 Task: Add a dependency to the task Create a feature for users to create and manage playlists , the existing task  Improve the appâ€™s performance during heavy load periods in the project VikingTech.
Action: Mouse moved to (58, 293)
Screenshot: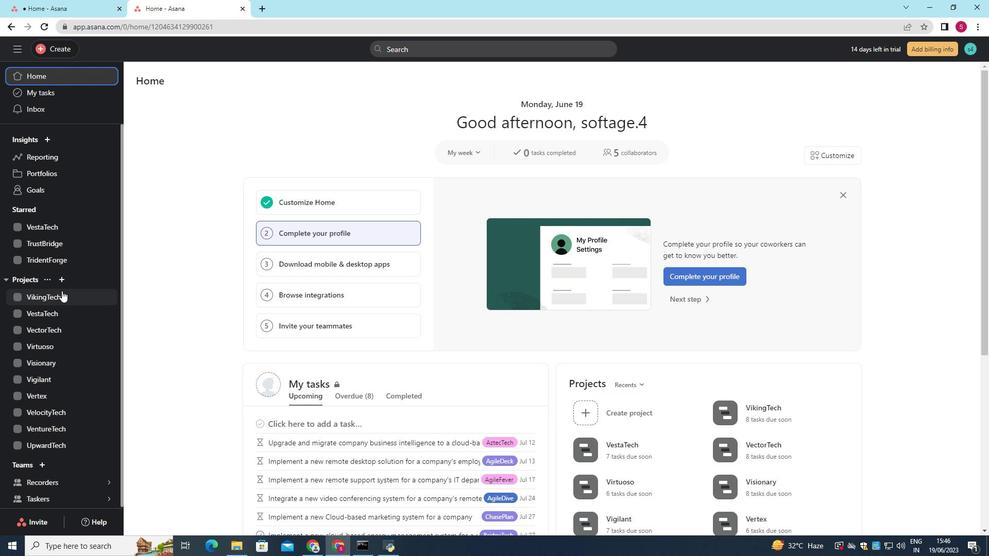 
Action: Mouse pressed left at (58, 293)
Screenshot: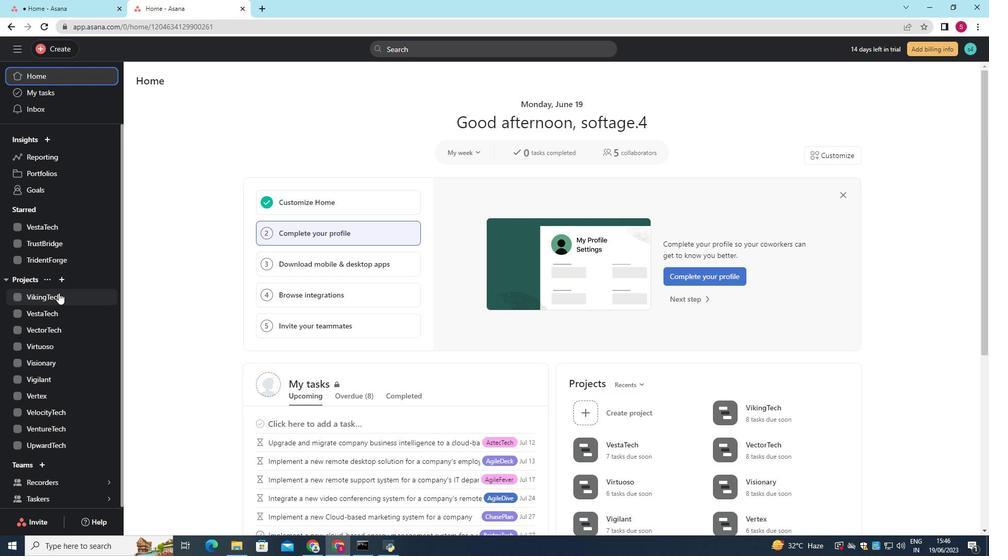 
Action: Mouse moved to (189, 103)
Screenshot: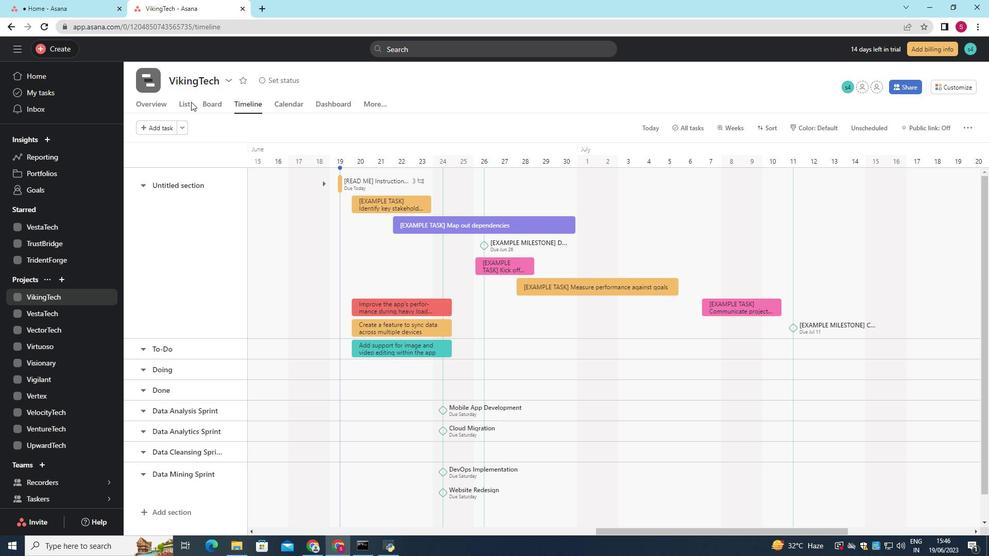 
Action: Mouse pressed left at (189, 103)
Screenshot: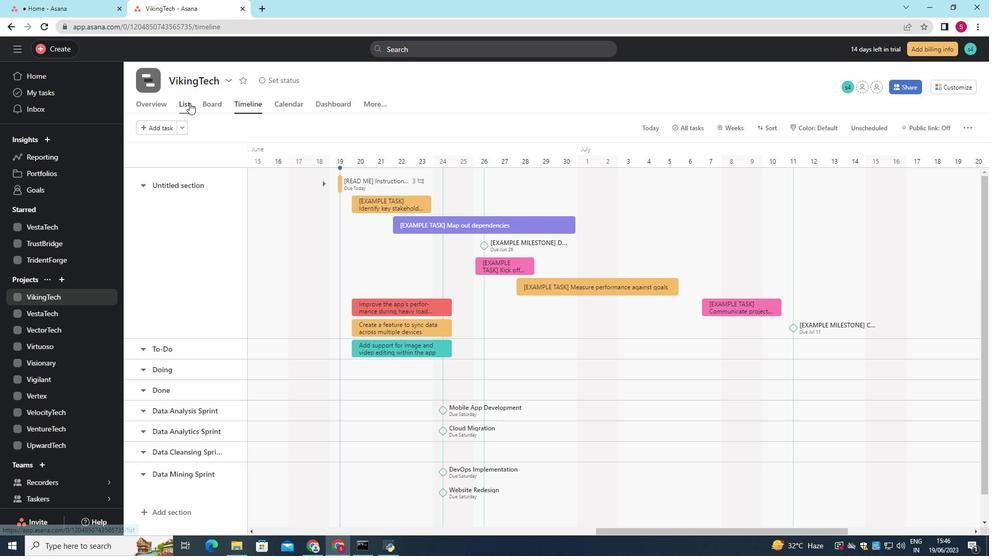 
Action: Mouse moved to (246, 307)
Screenshot: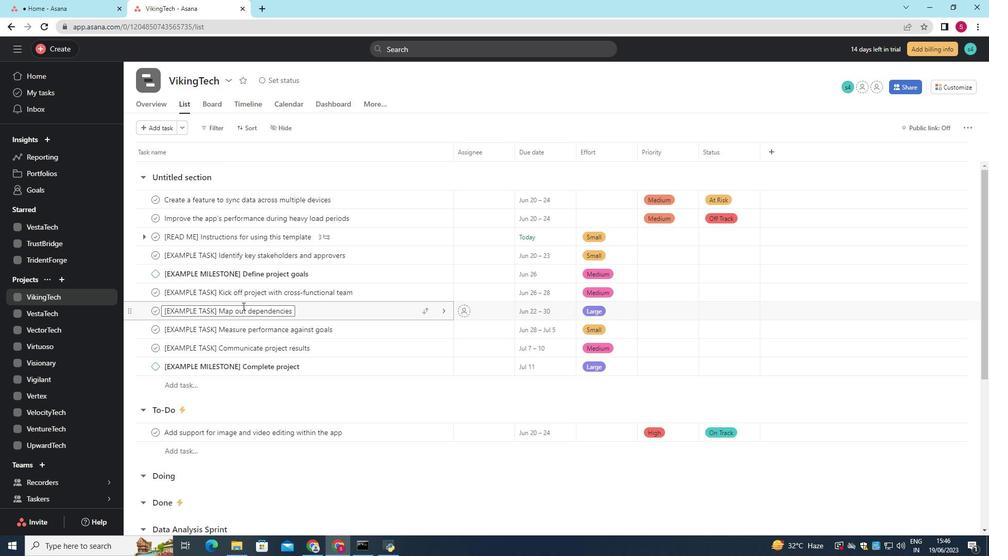 
Action: Mouse scrolled (246, 307) with delta (0, 0)
Screenshot: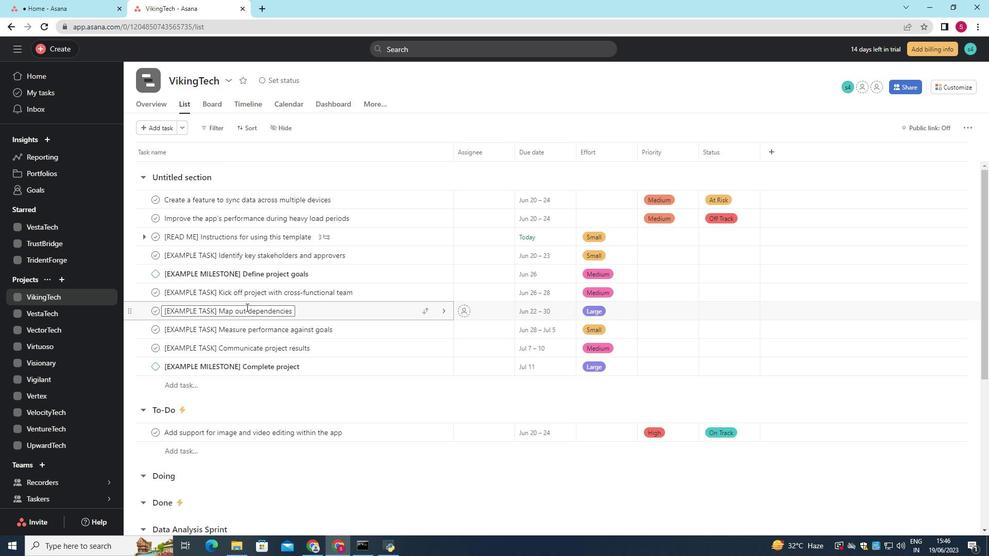 
Action: Mouse scrolled (246, 307) with delta (0, 0)
Screenshot: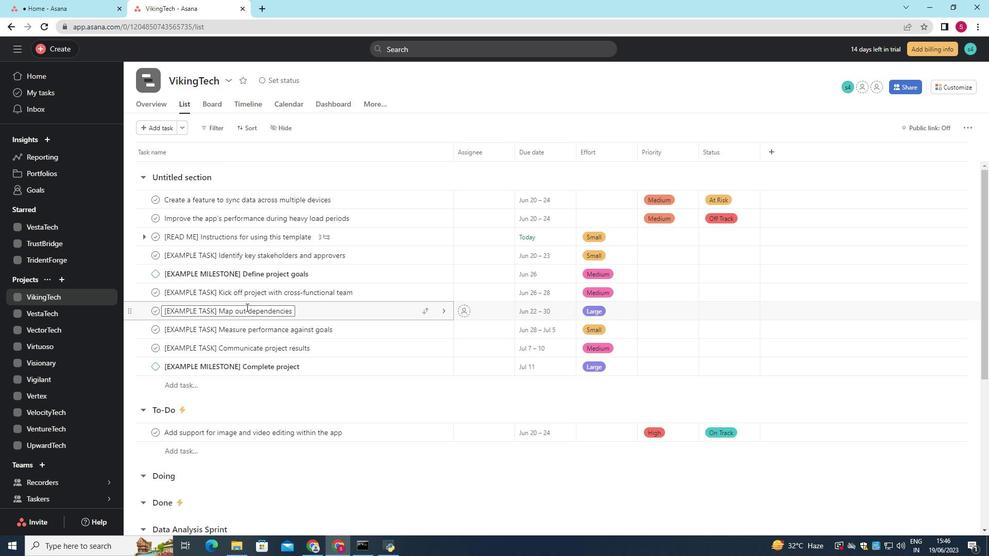 
Action: Mouse scrolled (246, 307) with delta (0, 0)
Screenshot: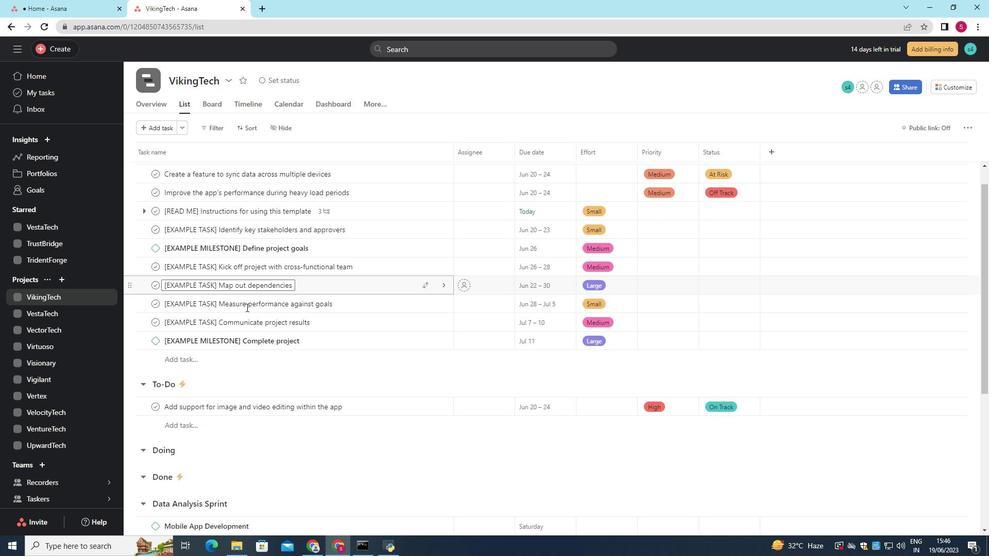 
Action: Mouse moved to (246, 307)
Screenshot: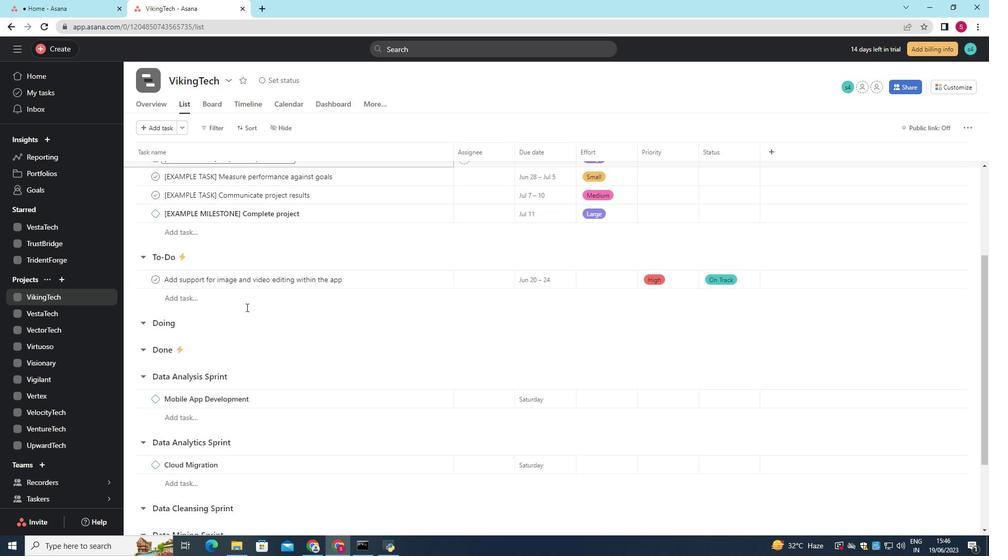 
Action: Mouse scrolled (246, 307) with delta (0, 0)
Screenshot: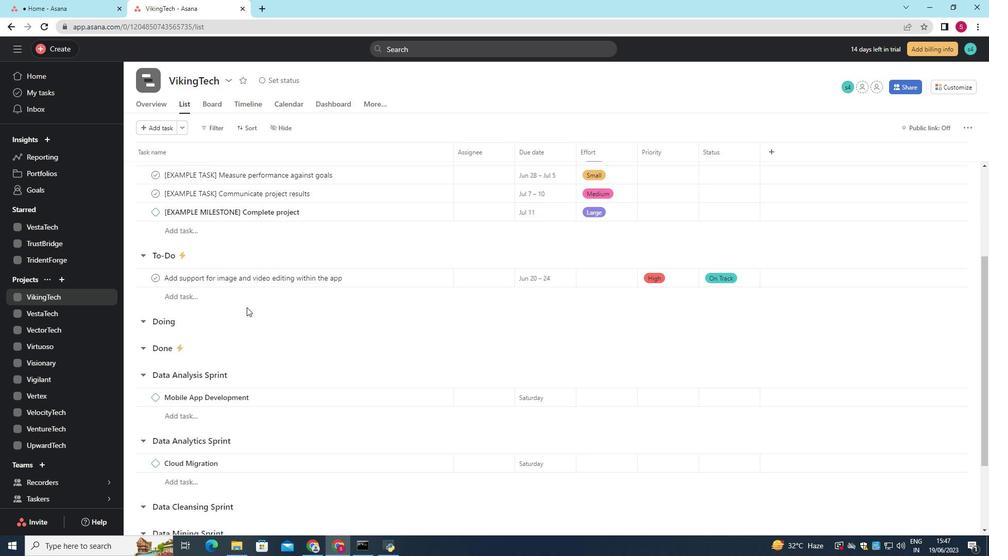 
Action: Mouse scrolled (246, 307) with delta (0, 0)
Screenshot: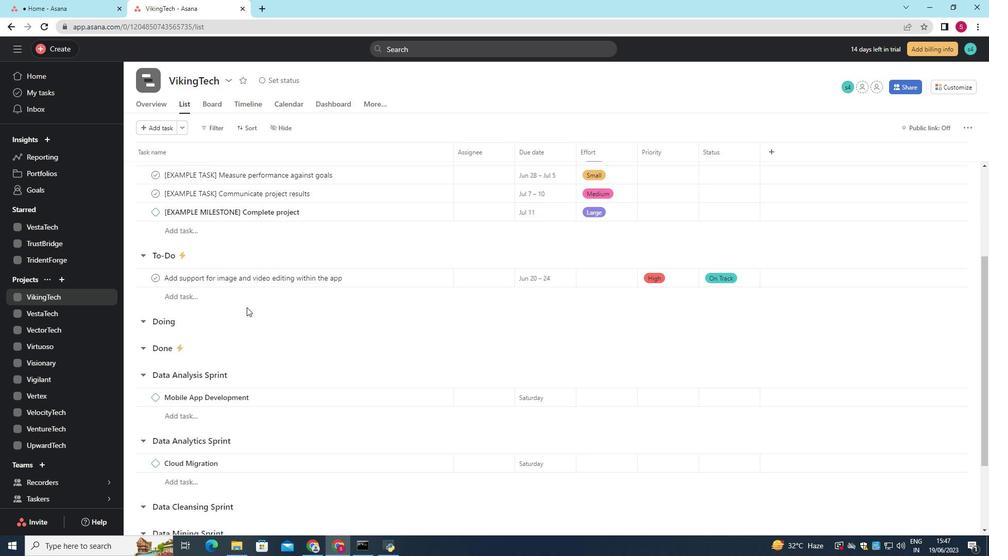 
Action: Mouse scrolled (246, 307) with delta (0, 0)
Screenshot: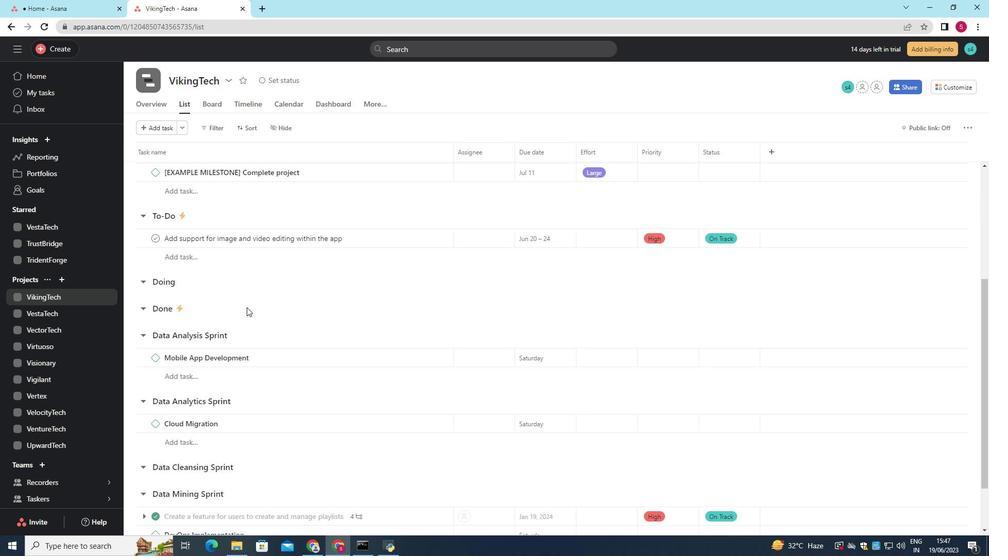 
Action: Mouse scrolled (246, 307) with delta (0, 0)
Screenshot: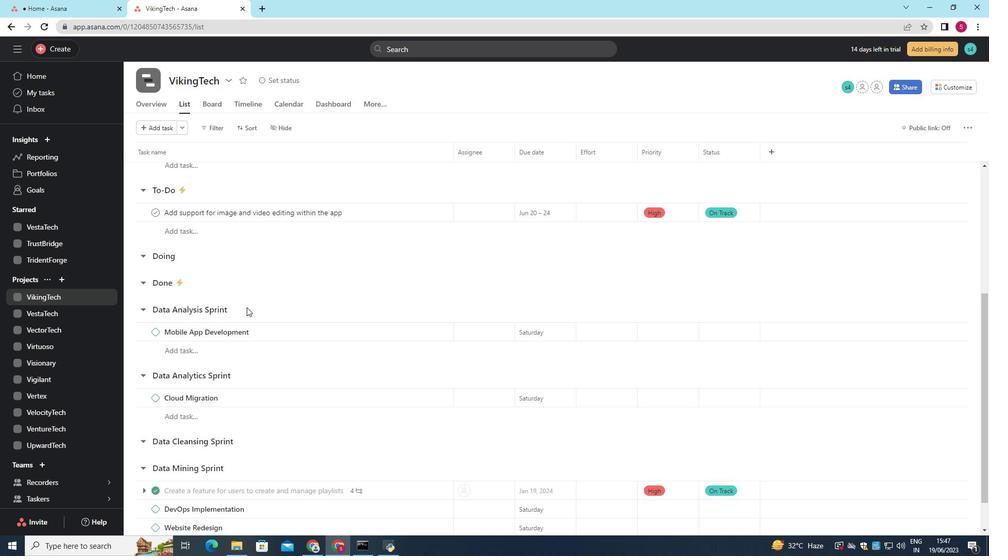 
Action: Mouse scrolled (246, 307) with delta (0, 0)
Screenshot: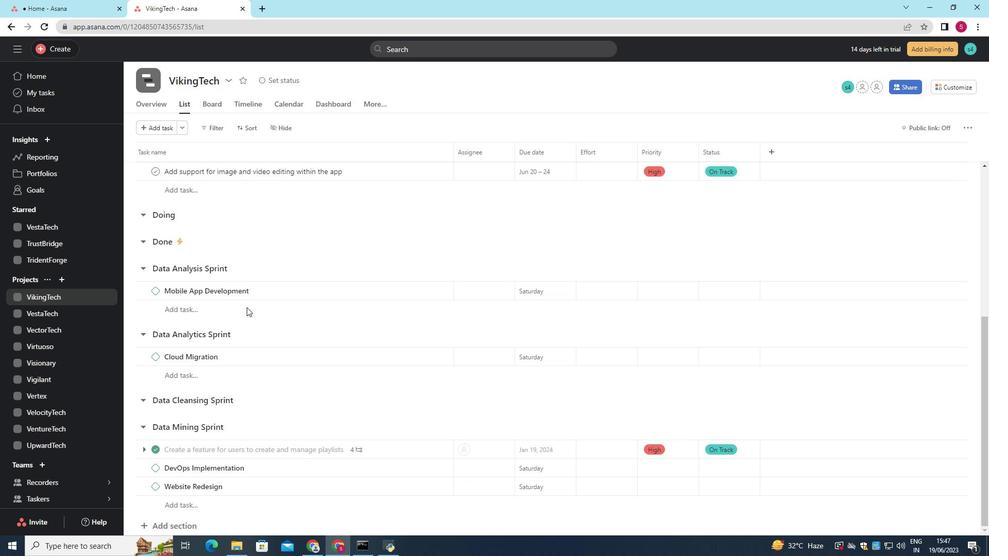 
Action: Mouse moved to (376, 448)
Screenshot: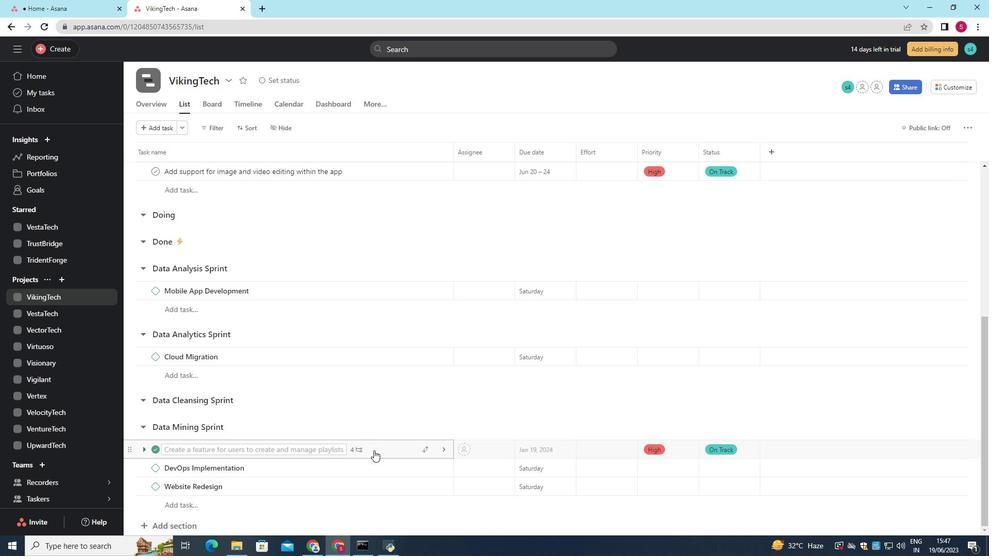 
Action: Mouse pressed left at (376, 448)
Screenshot: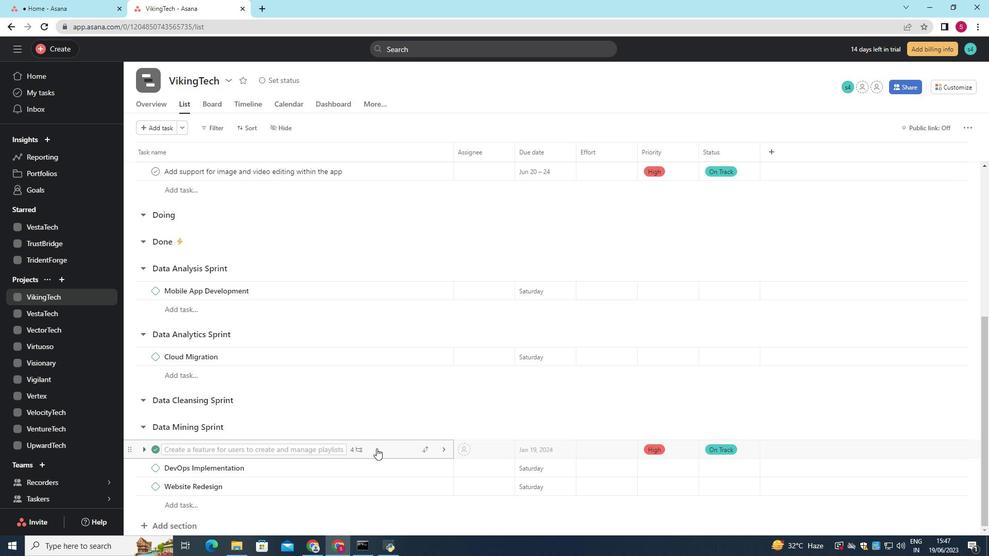
Action: Mouse moved to (728, 261)
Screenshot: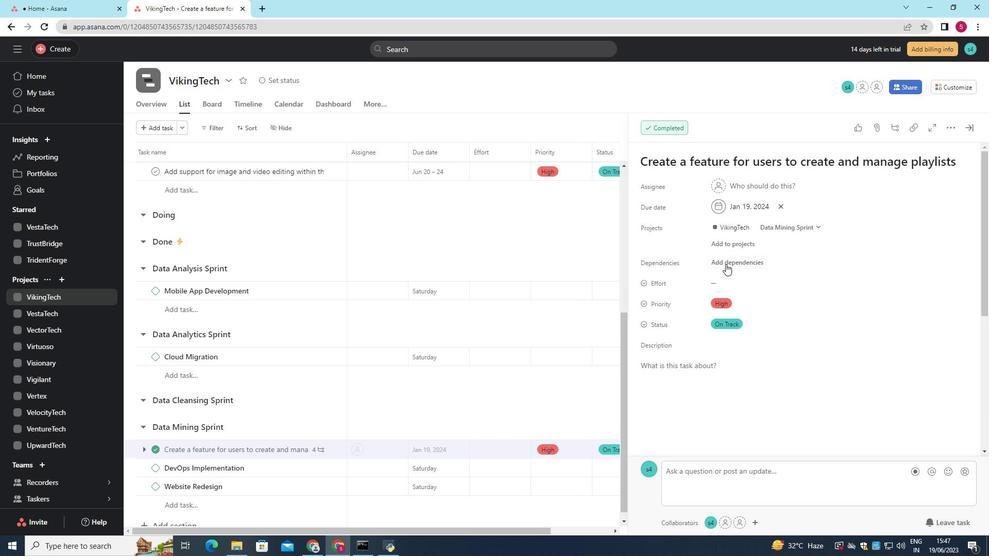 
Action: Mouse pressed left at (728, 261)
Screenshot: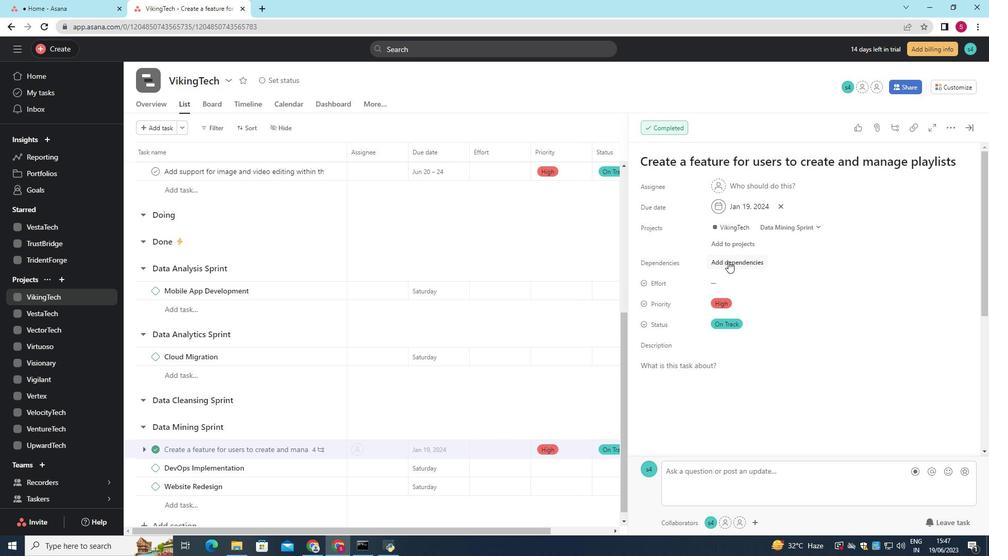 
Action: Mouse moved to (434, 452)
Screenshot: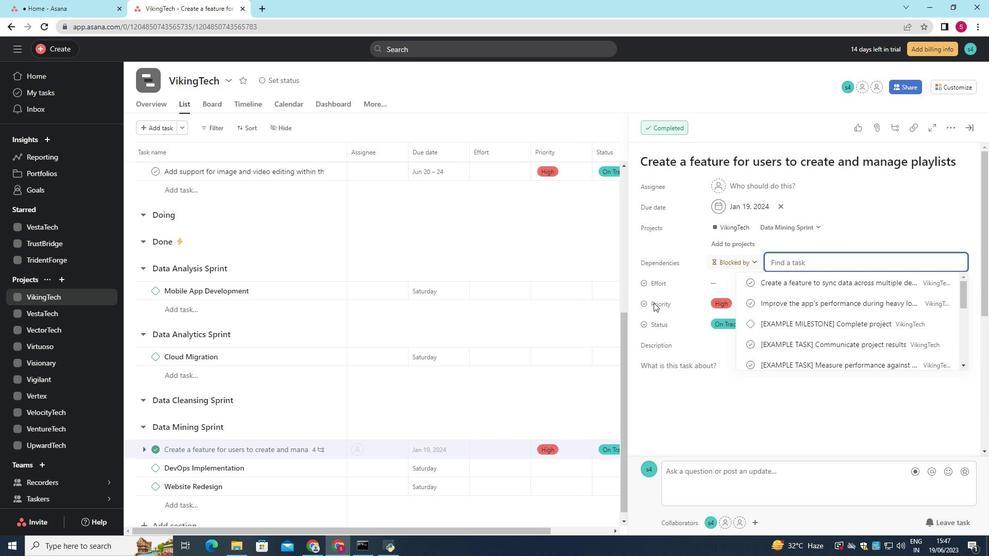 
Action: Key pressed <Key.shift>Improve<Key.space>the<Key.space>
Screenshot: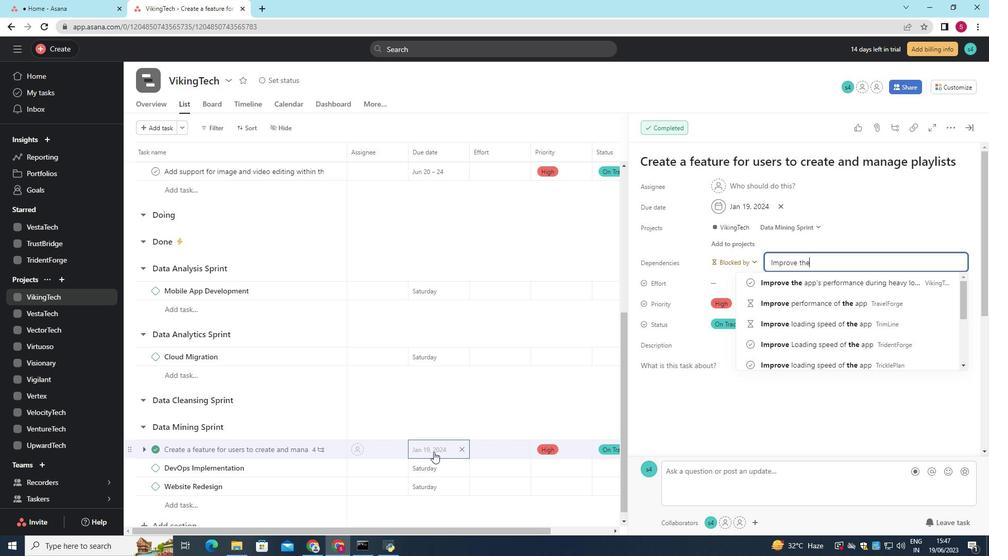 
Action: Mouse moved to (801, 280)
Screenshot: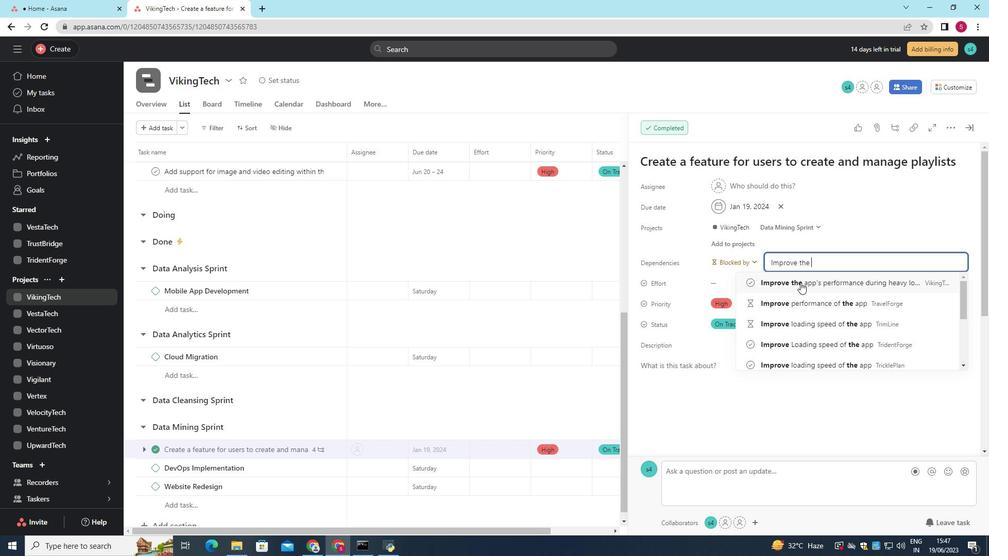 
Action: Mouse pressed left at (801, 280)
Screenshot: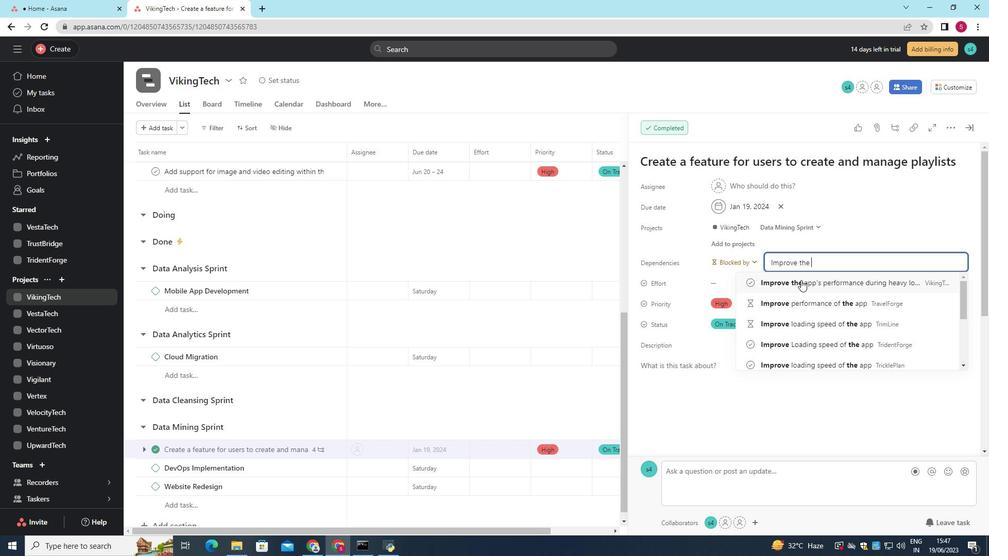 
